 Task: Look for products in the category "Cookies" from Immaculate Baking Company only.
Action: Mouse moved to (789, 276)
Screenshot: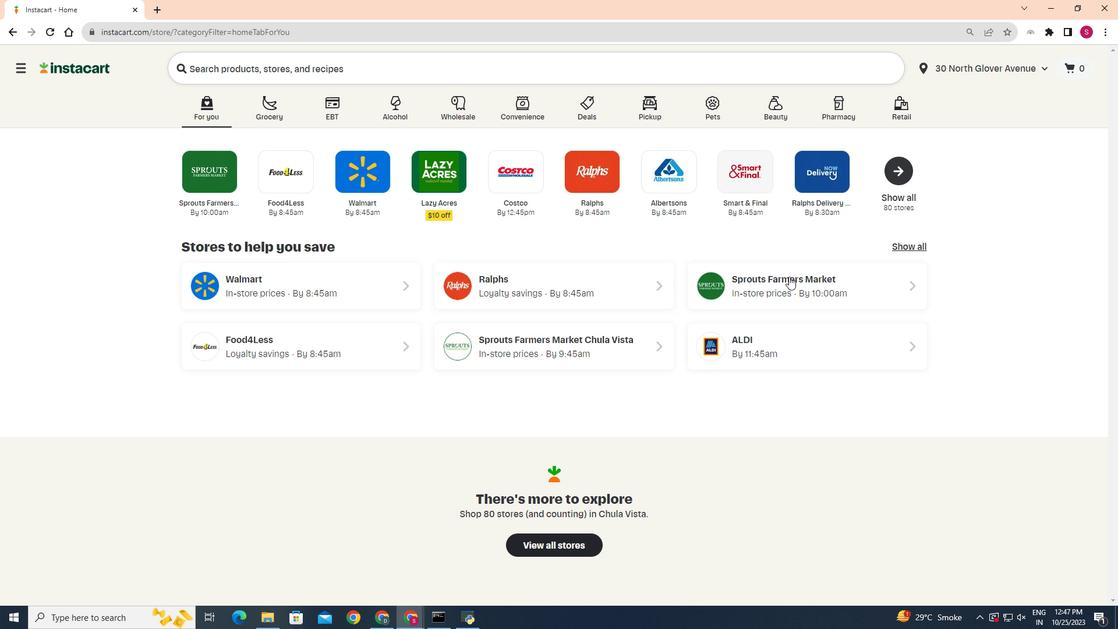 
Action: Mouse pressed left at (789, 276)
Screenshot: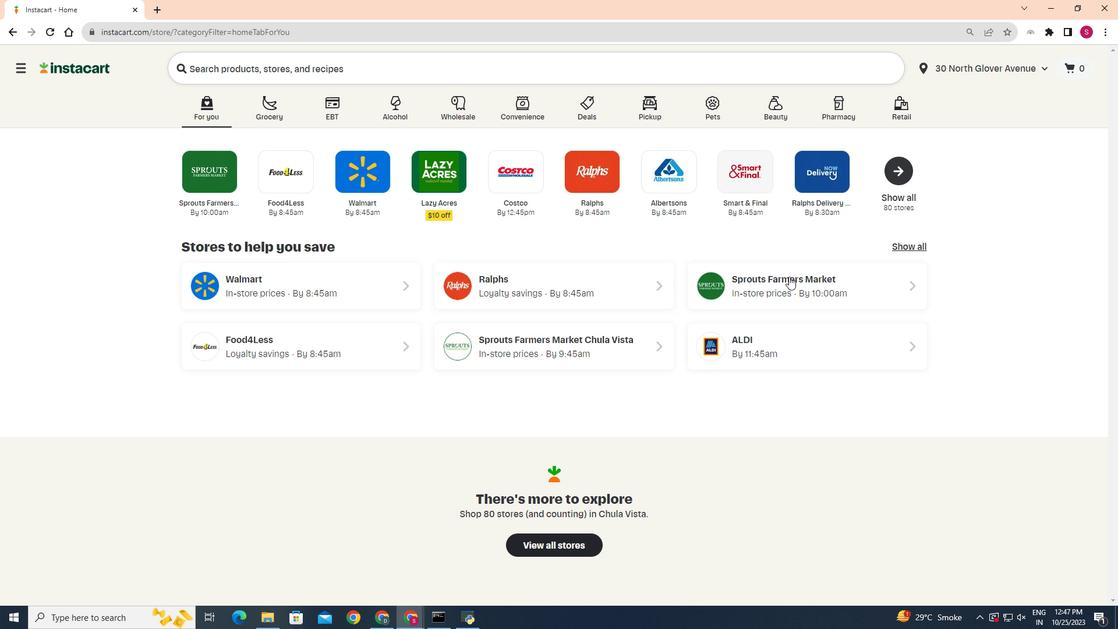
Action: Mouse moved to (34, 506)
Screenshot: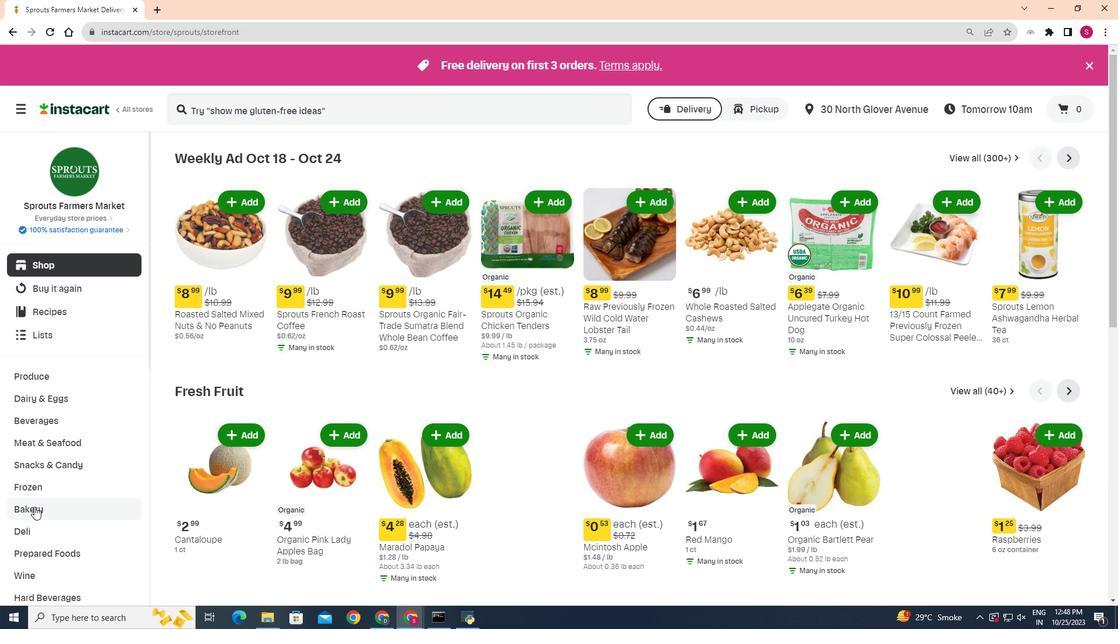 
Action: Mouse pressed left at (34, 506)
Screenshot: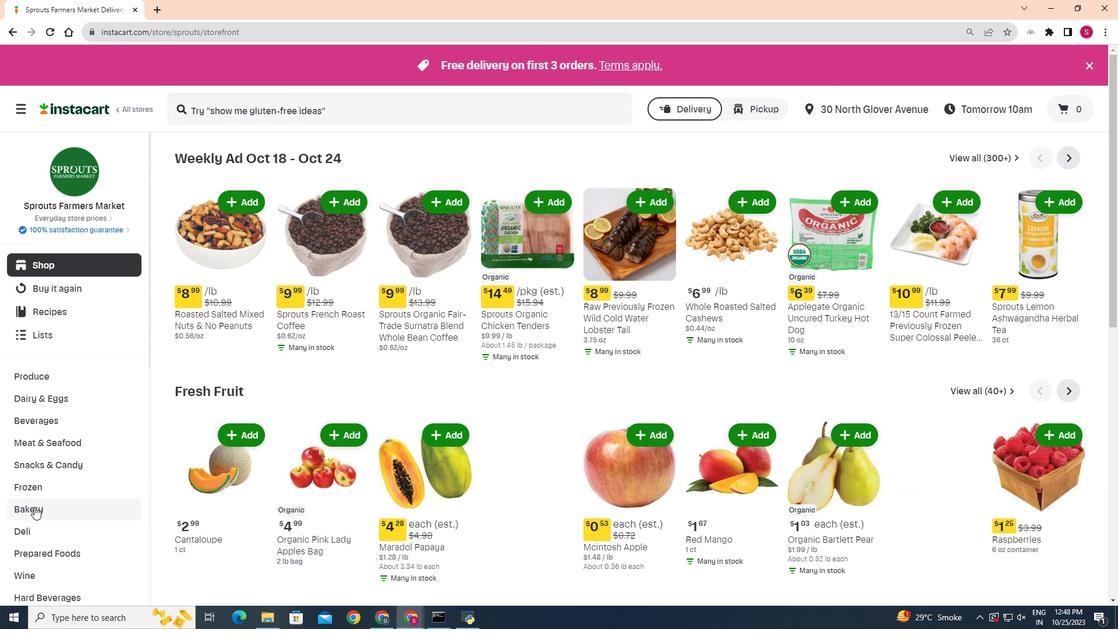 
Action: Mouse moved to (386, 181)
Screenshot: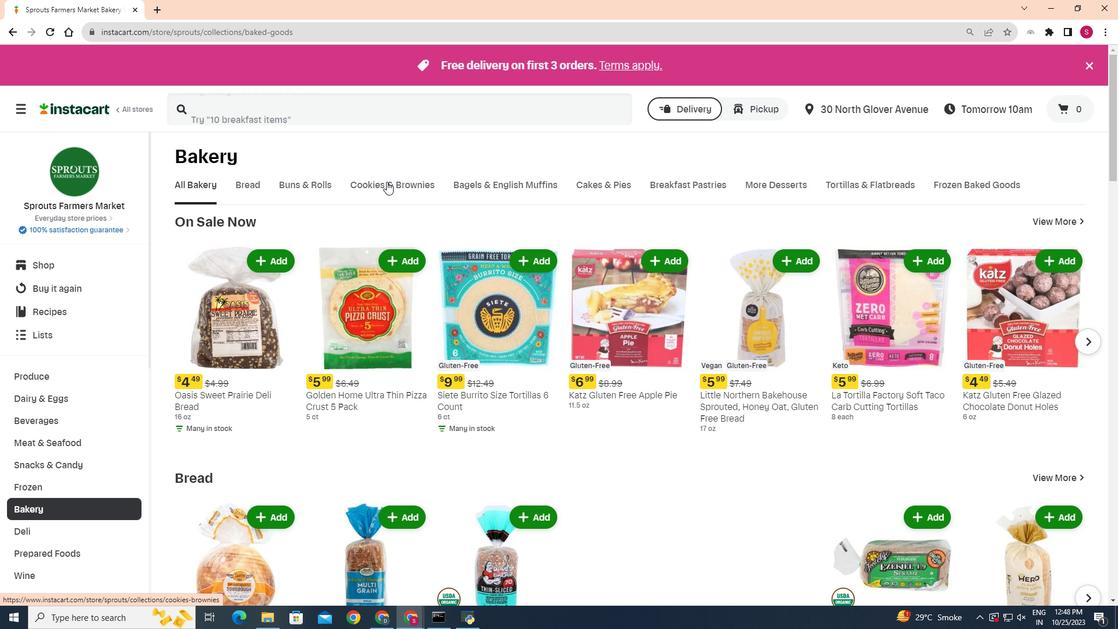 
Action: Mouse pressed left at (386, 181)
Screenshot: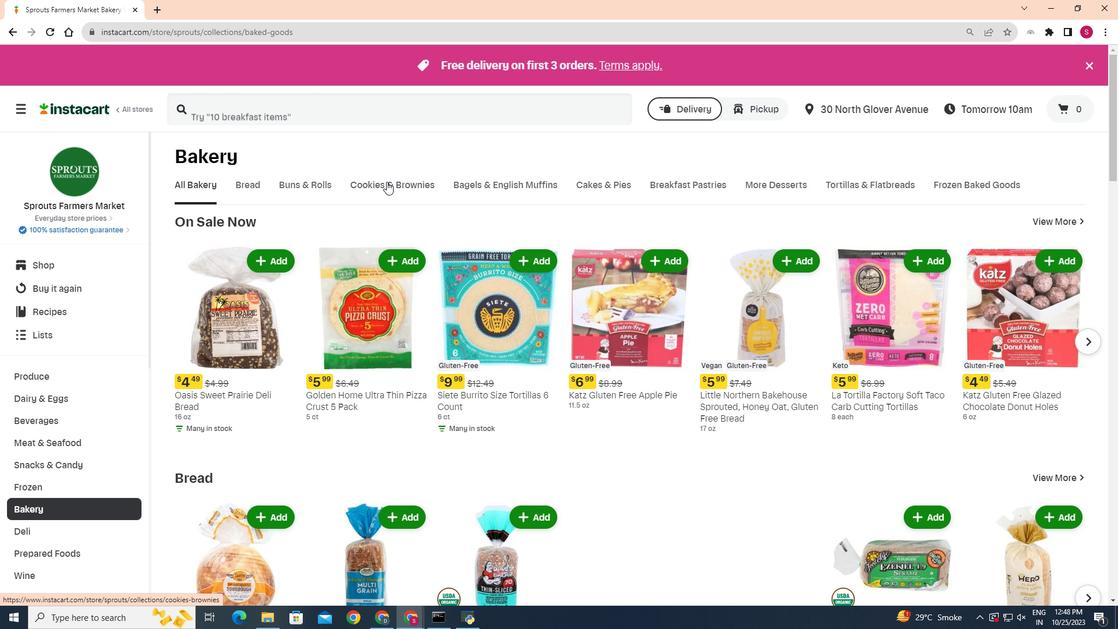 
Action: Mouse moved to (263, 239)
Screenshot: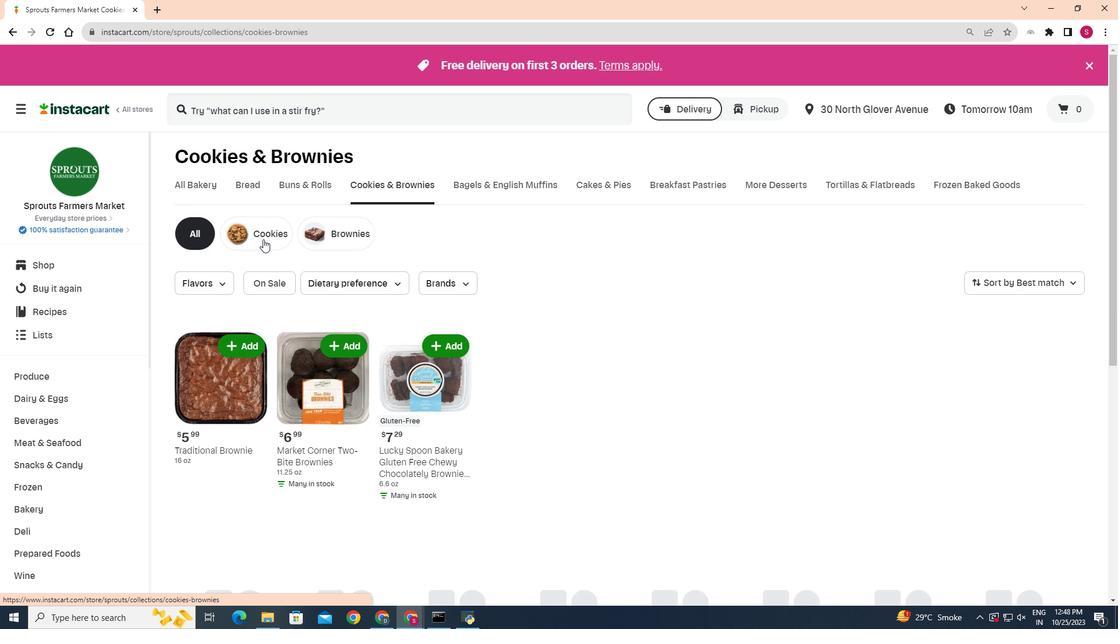 
Action: Mouse pressed left at (263, 239)
Screenshot: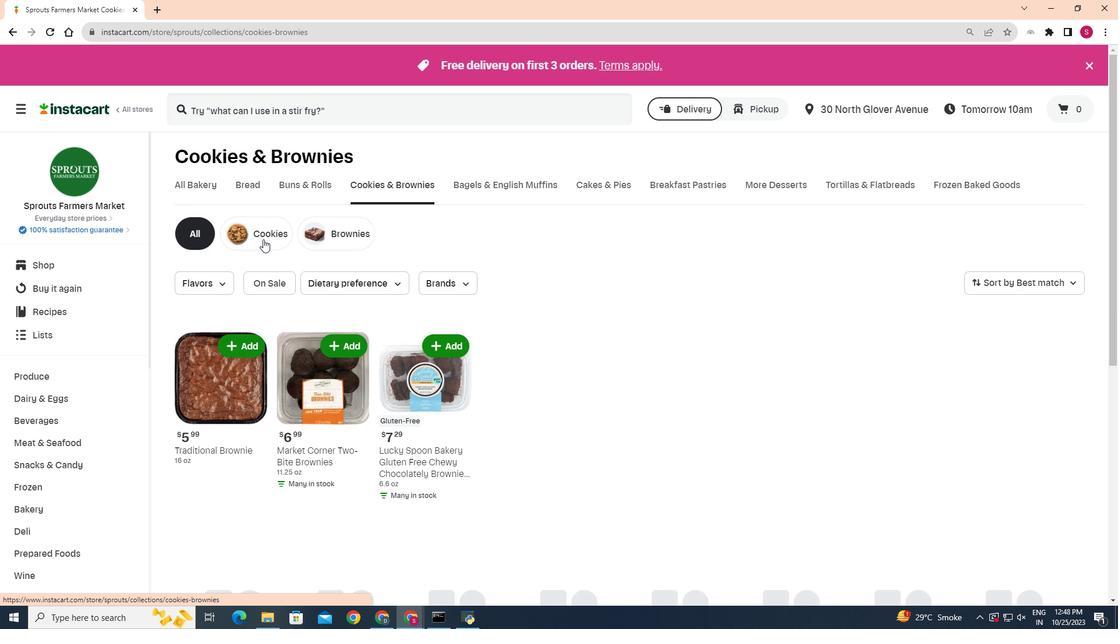 
Action: Mouse moved to (458, 279)
Screenshot: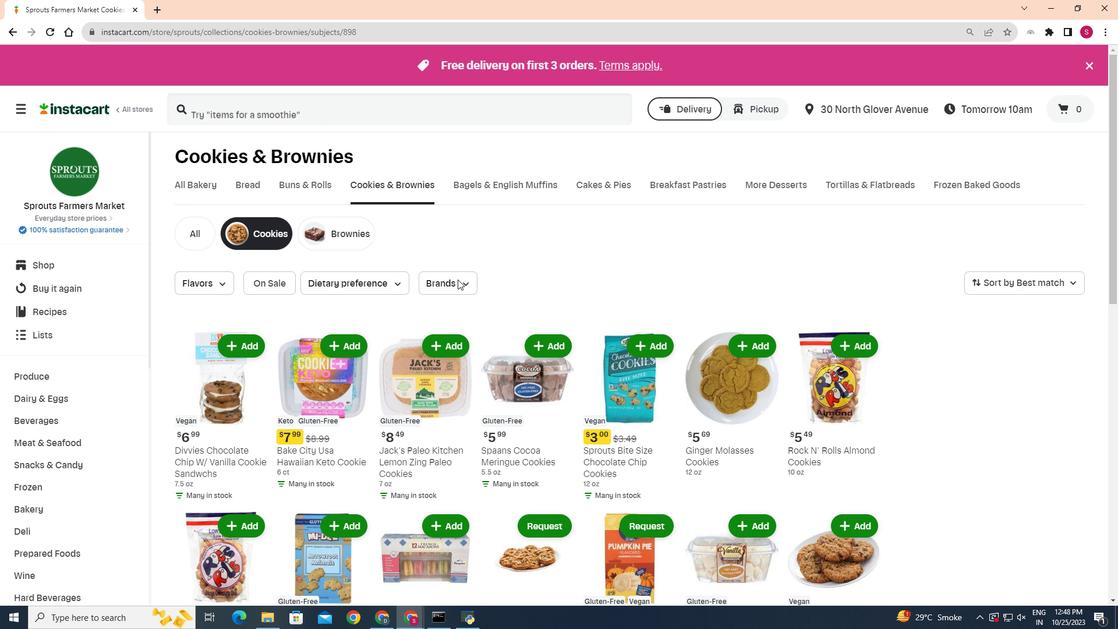 
Action: Mouse pressed left at (458, 279)
Screenshot: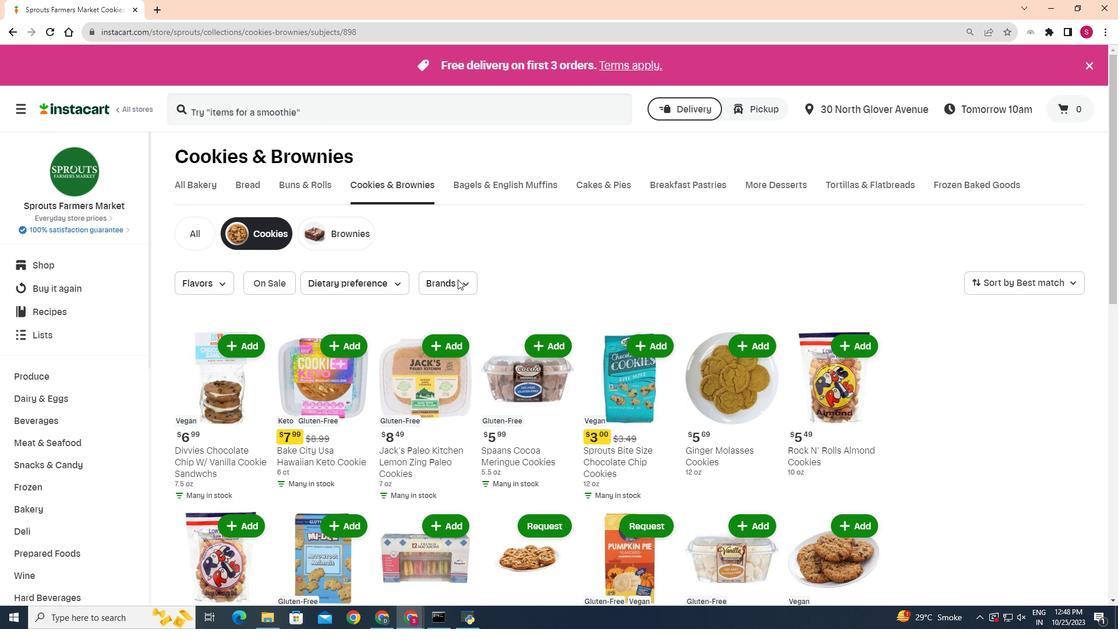 
Action: Mouse moved to (465, 313)
Screenshot: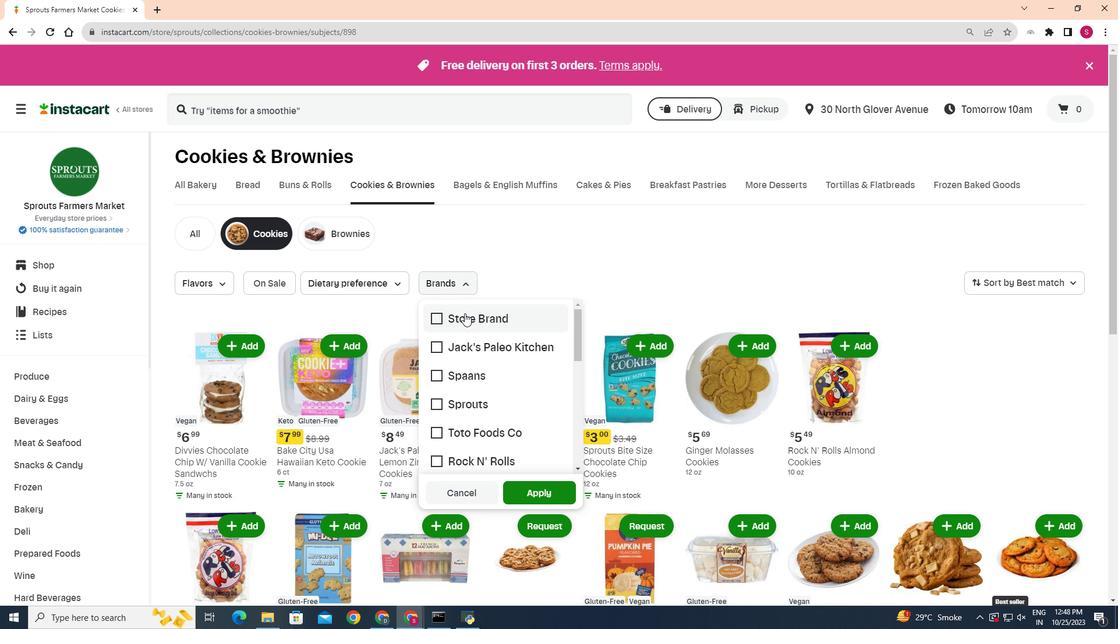 
Action: Mouse scrolled (465, 312) with delta (0, 0)
Screenshot: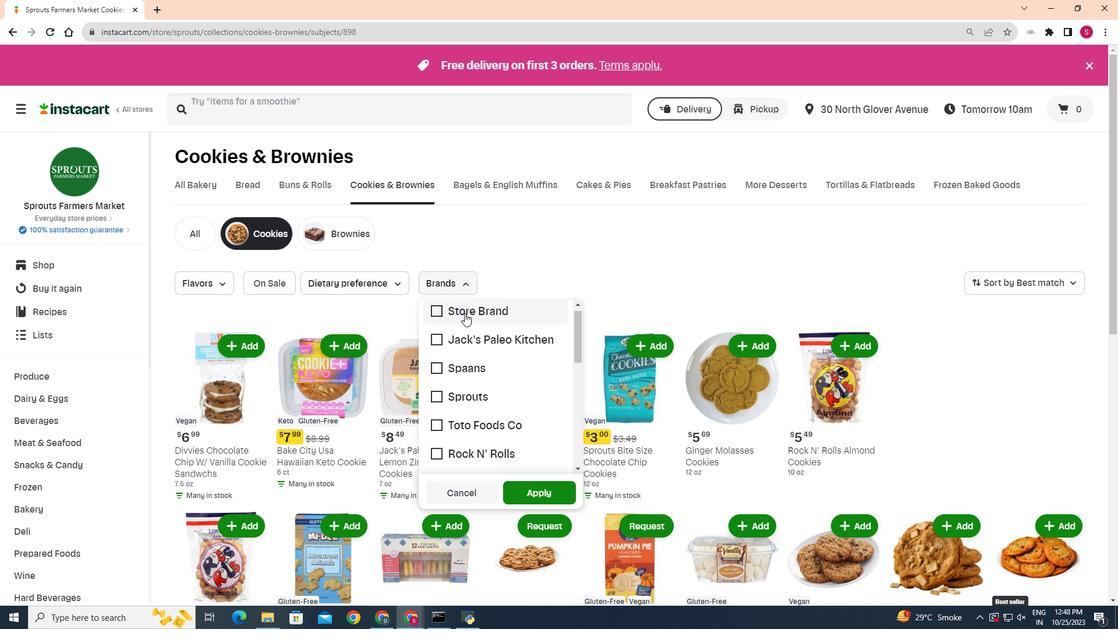 
Action: Mouse moved to (466, 313)
Screenshot: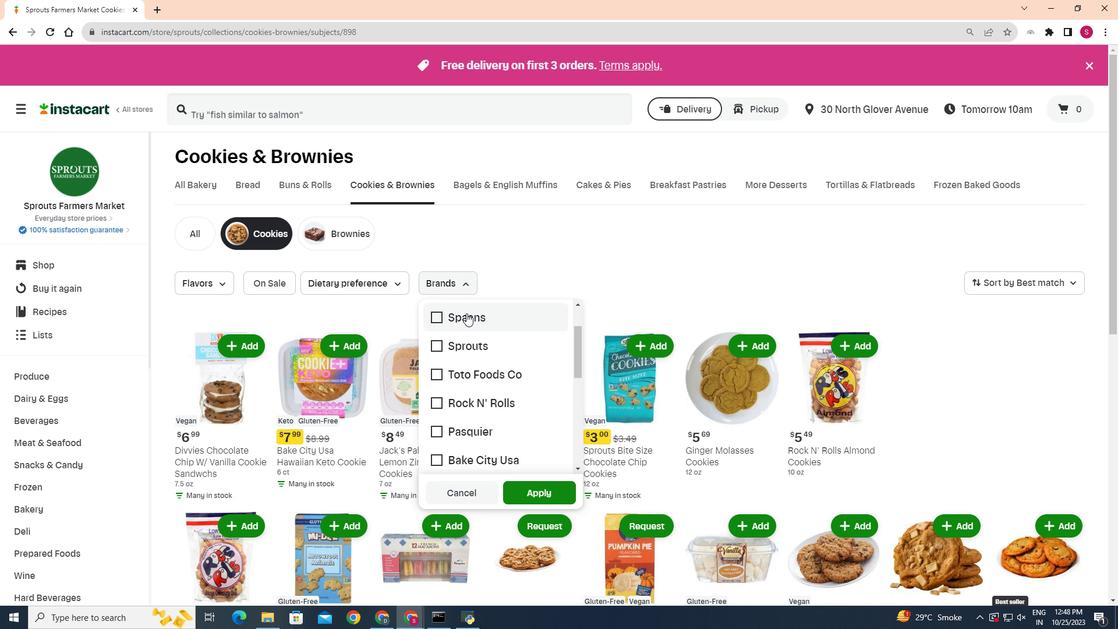 
Action: Mouse scrolled (466, 312) with delta (0, 0)
Screenshot: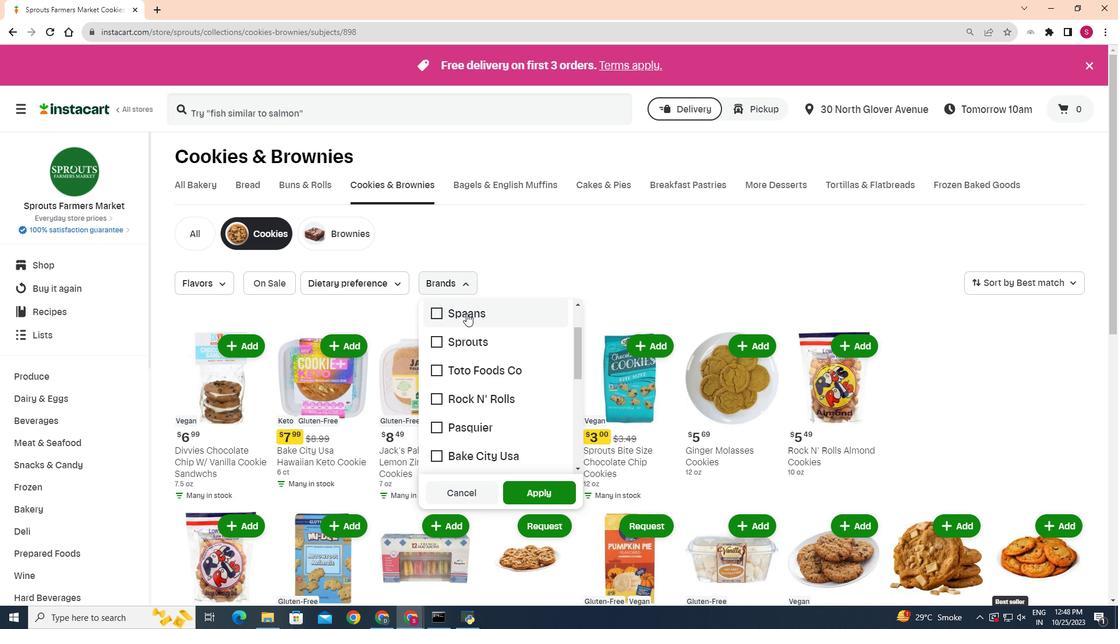 
Action: Mouse moved to (467, 312)
Screenshot: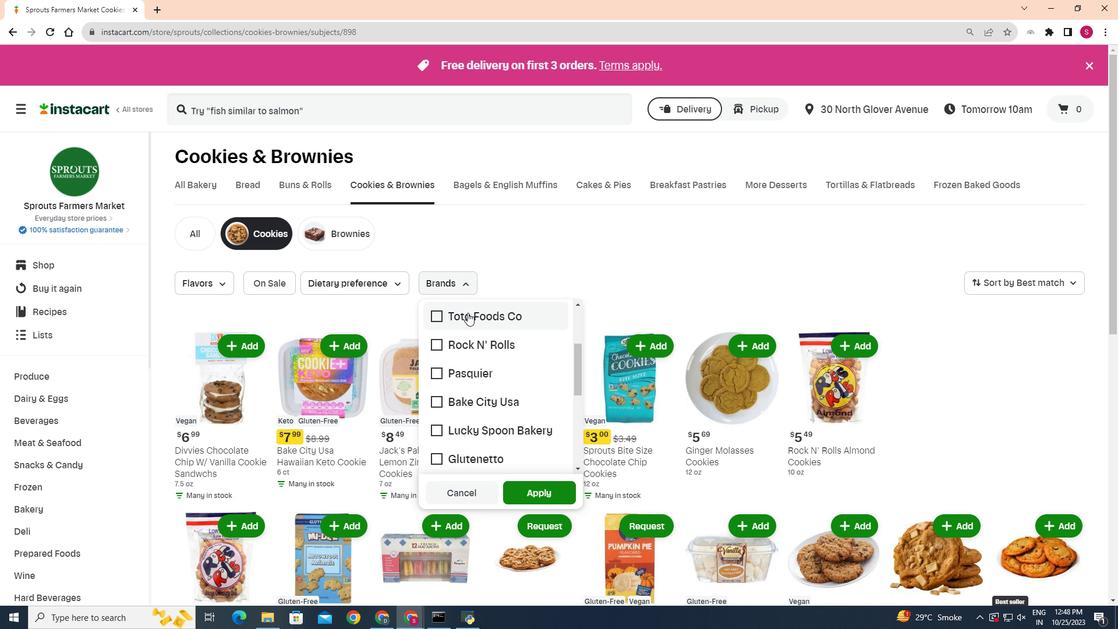 
Action: Mouse scrolled (467, 312) with delta (0, 0)
Screenshot: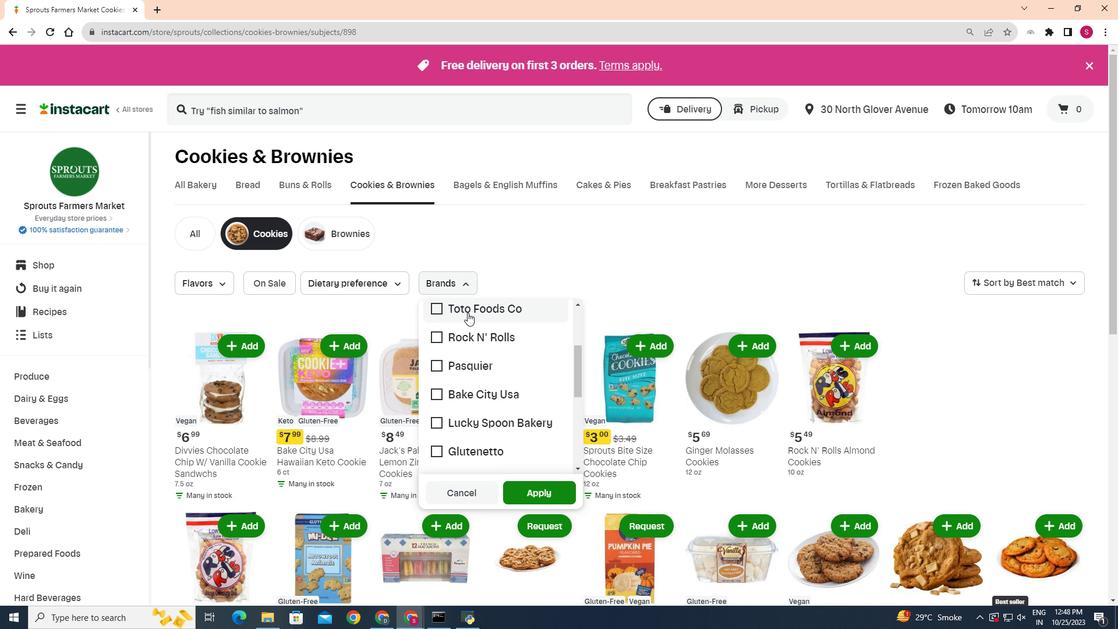 
Action: Mouse scrolled (467, 312) with delta (0, 0)
Screenshot: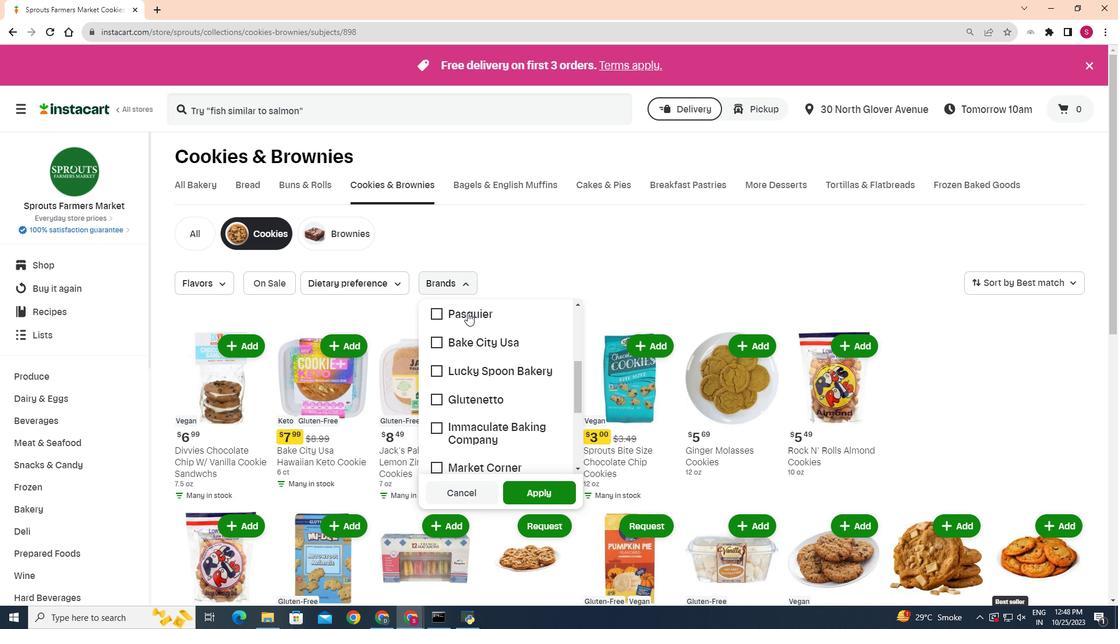 
Action: Mouse moved to (437, 367)
Screenshot: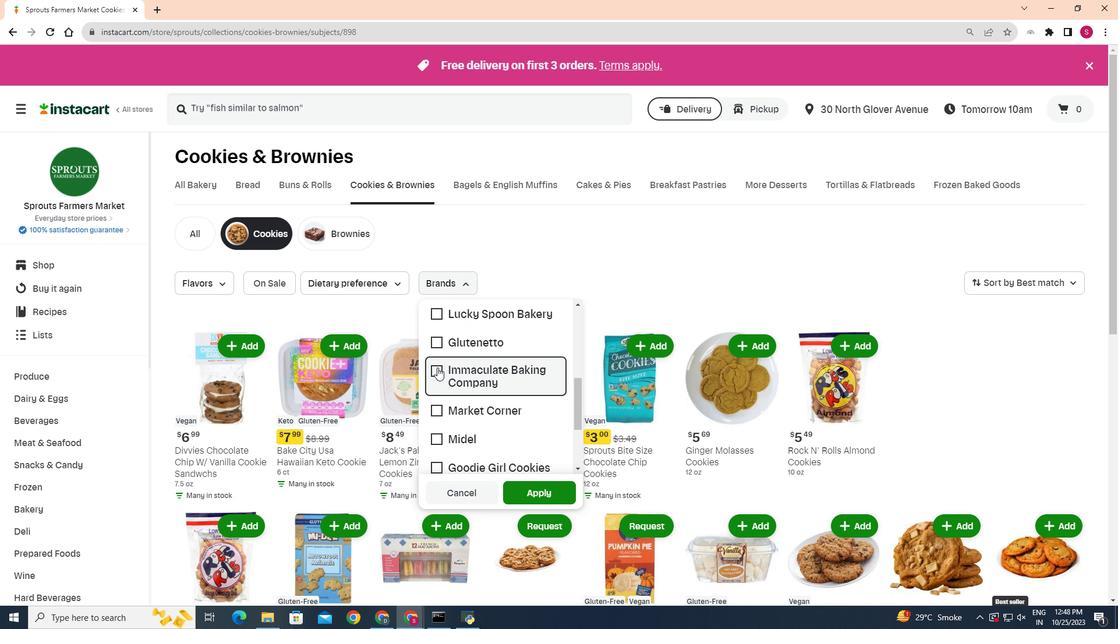 
Action: Mouse pressed left at (437, 367)
Screenshot: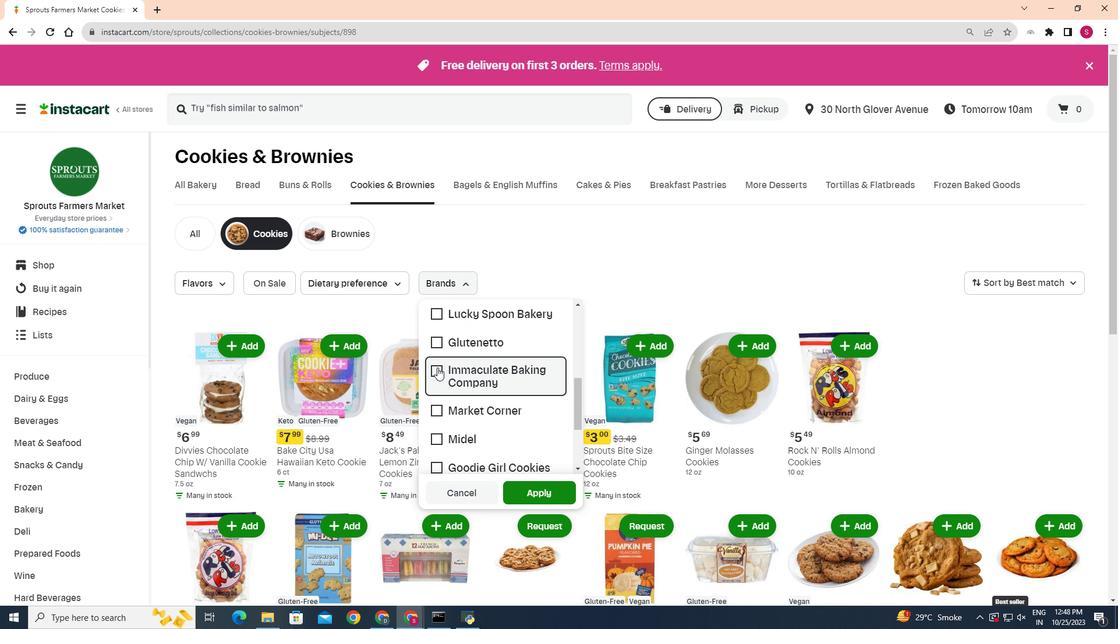 
Action: Mouse moved to (536, 491)
Screenshot: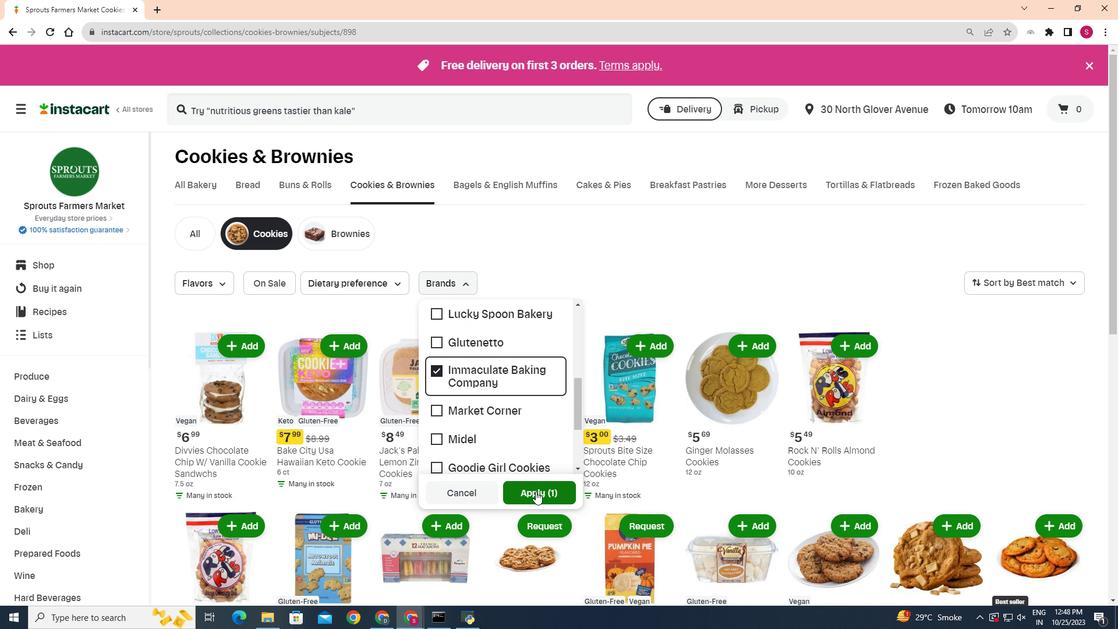 
Action: Mouse pressed left at (536, 491)
Screenshot: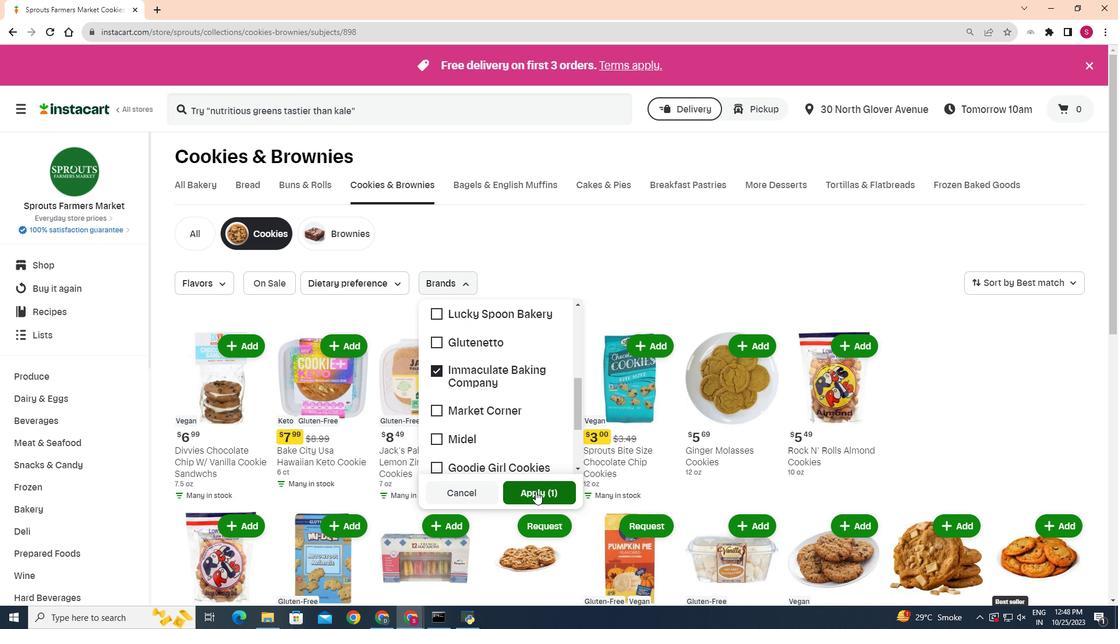 
Action: Mouse moved to (764, 325)
Screenshot: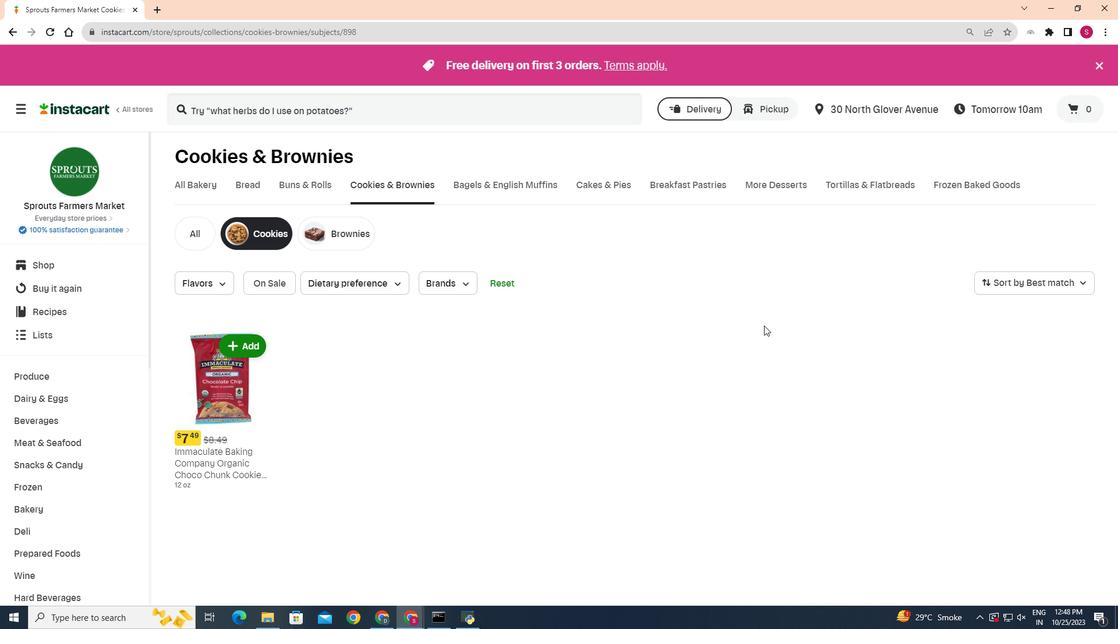
